 Task: Change  the formatting of the data  'Which is Greater than 10 'in conditional formating, put the option 'Green Fill with Dark Green Text. . 'In the sheet  Budget Tracking Toolbook
Action: Mouse moved to (67, 201)
Screenshot: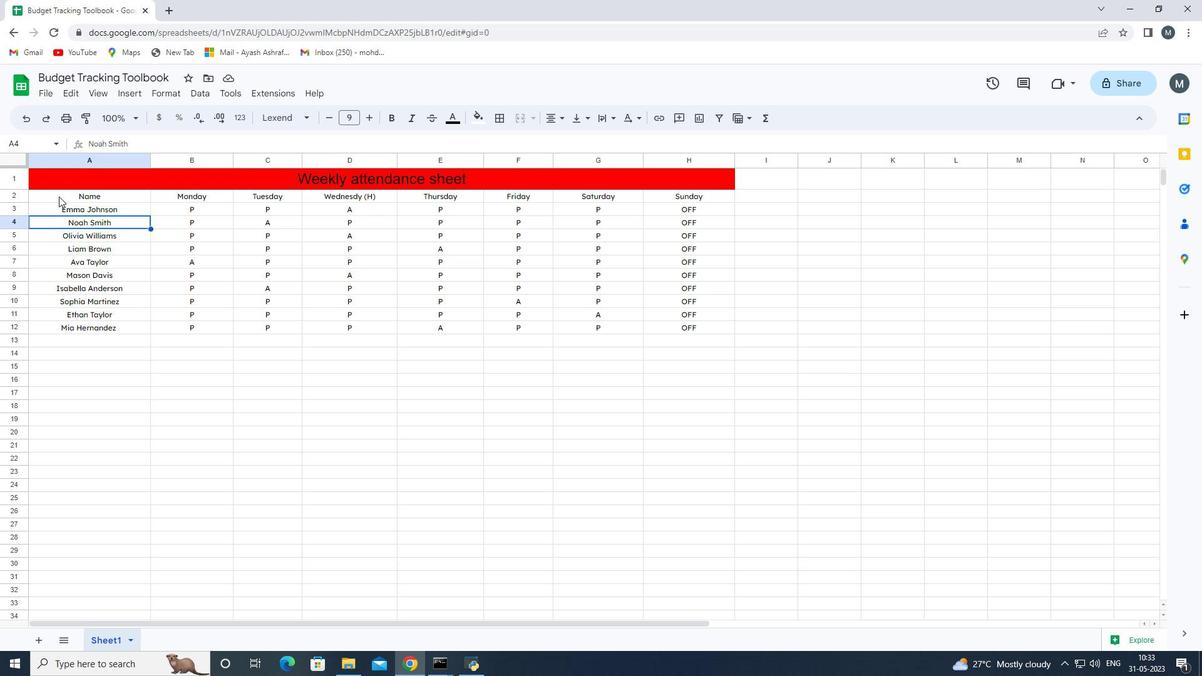 
Action: Mouse pressed left at (67, 201)
Screenshot: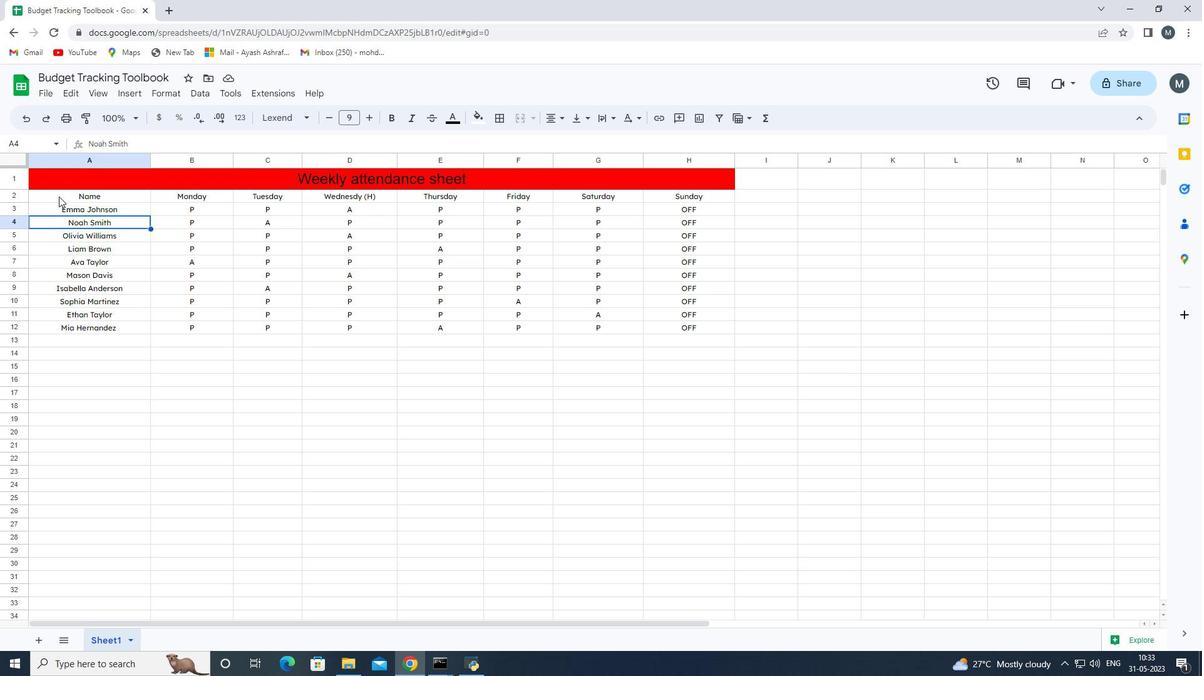 
Action: Mouse moved to (63, 214)
Screenshot: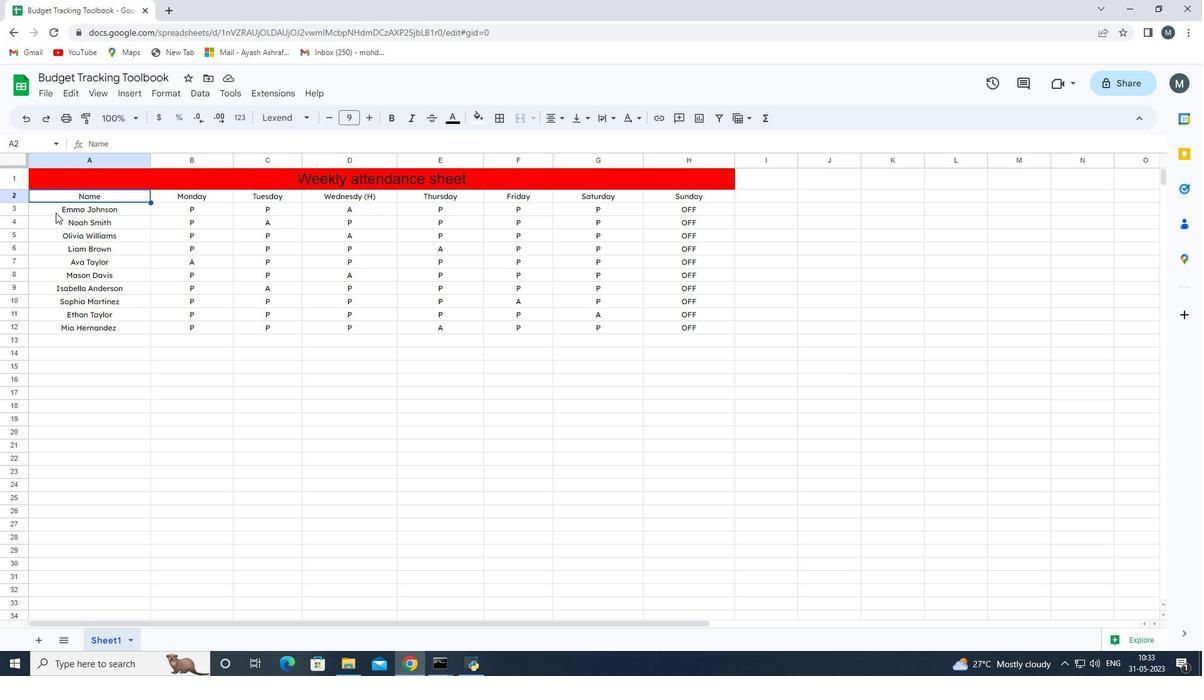 
Action: Mouse pressed left at (63, 214)
Screenshot: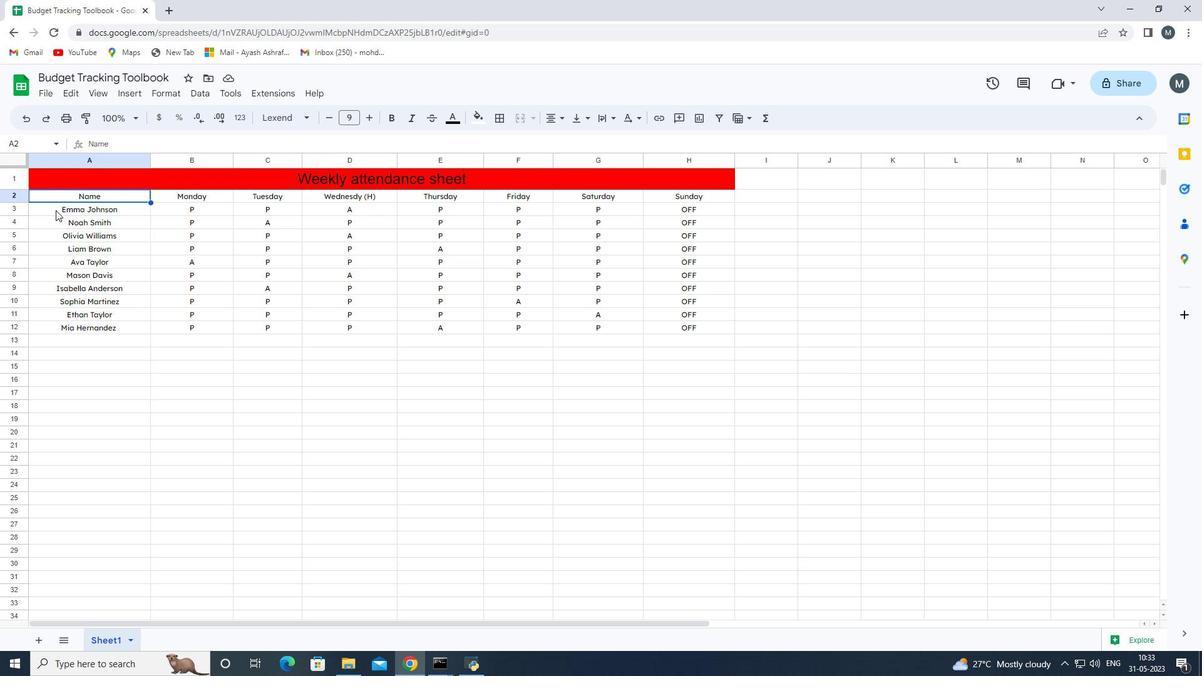 
Action: Mouse moved to (165, 103)
Screenshot: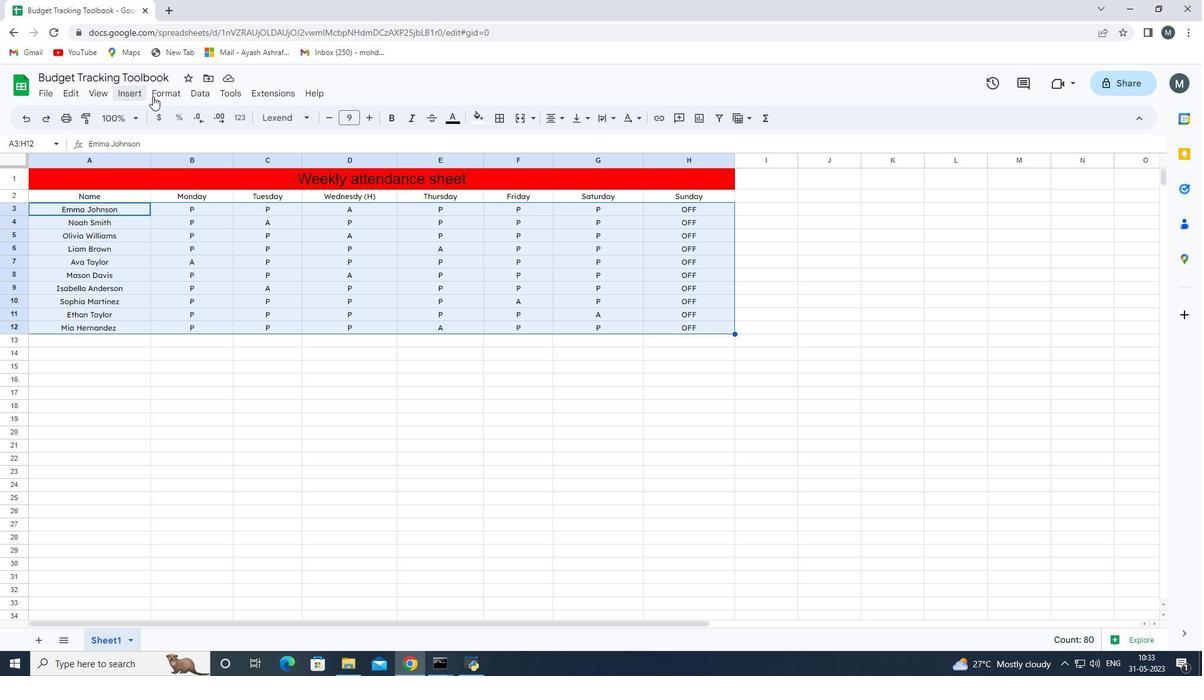 
Action: Mouse pressed left at (165, 103)
Screenshot: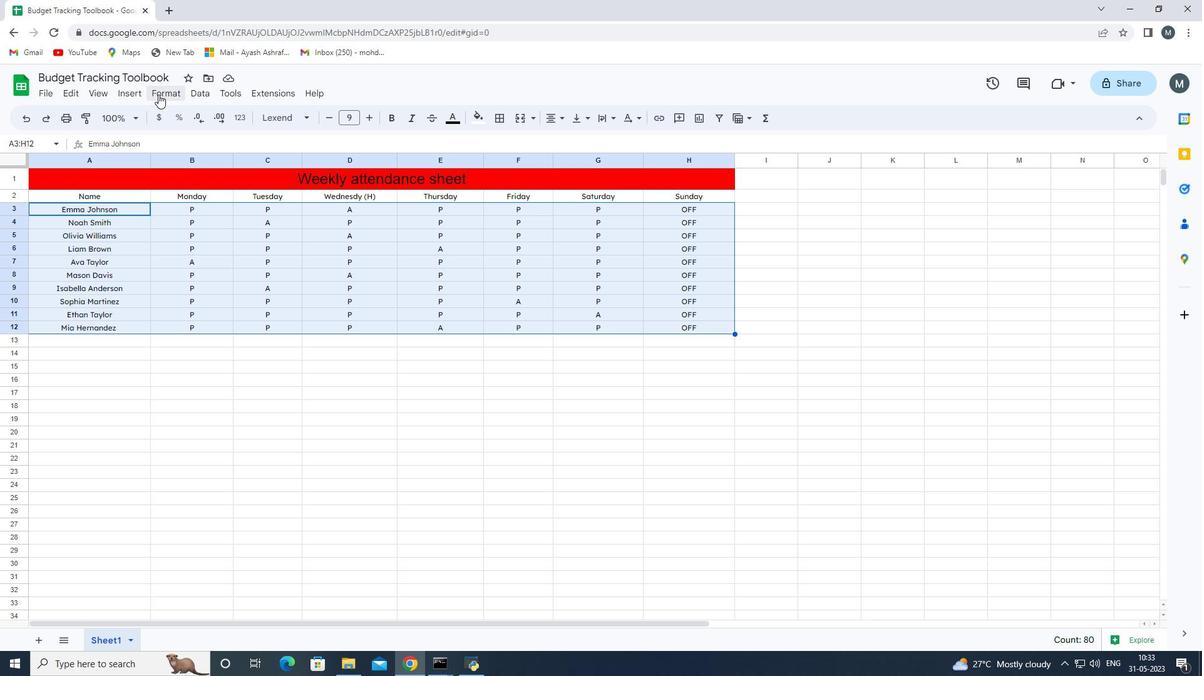 
Action: Mouse moved to (235, 309)
Screenshot: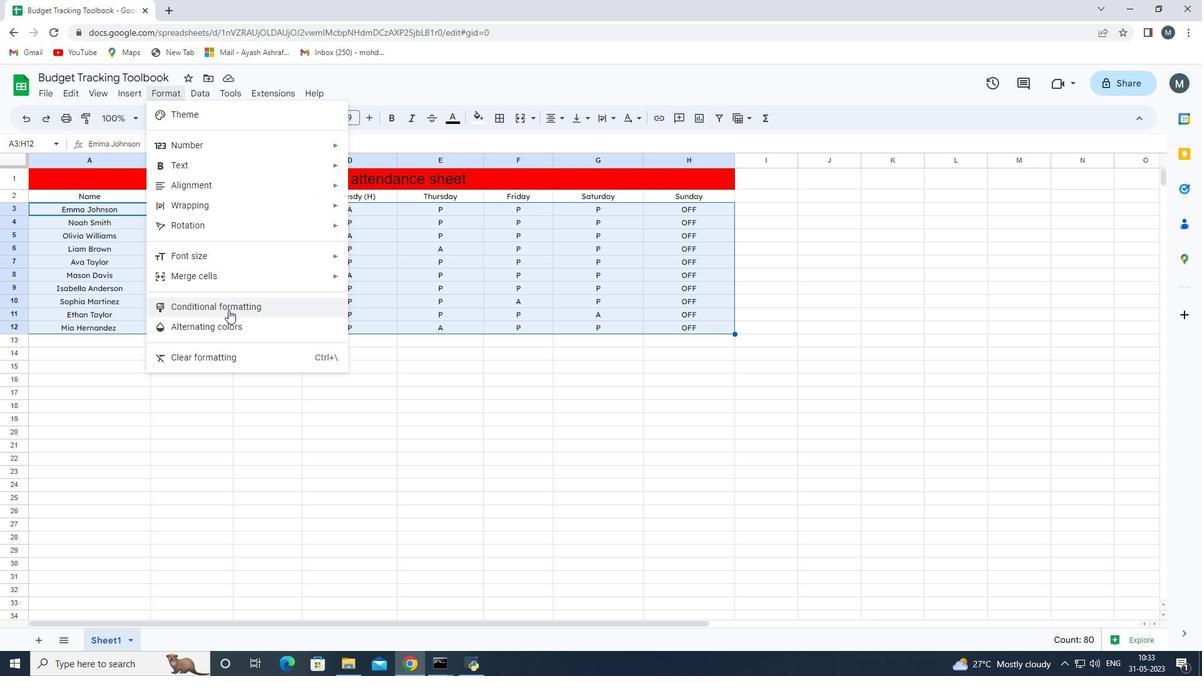 
Action: Mouse pressed left at (235, 309)
Screenshot: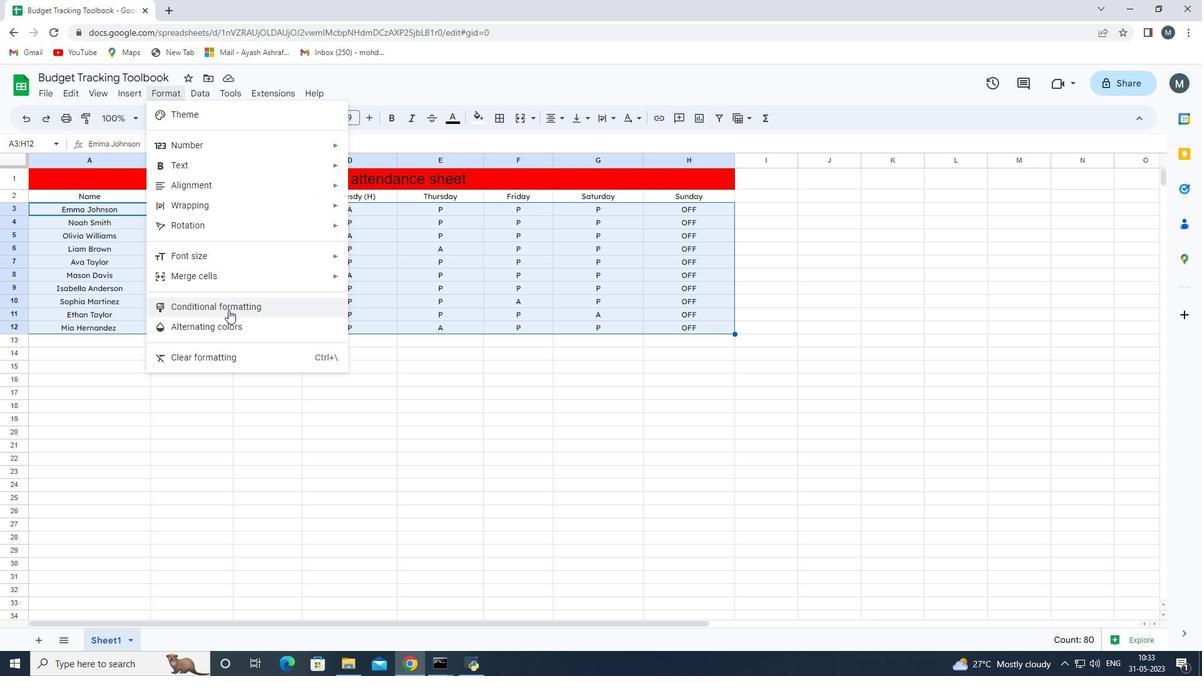 
Action: Mouse moved to (1048, 292)
Screenshot: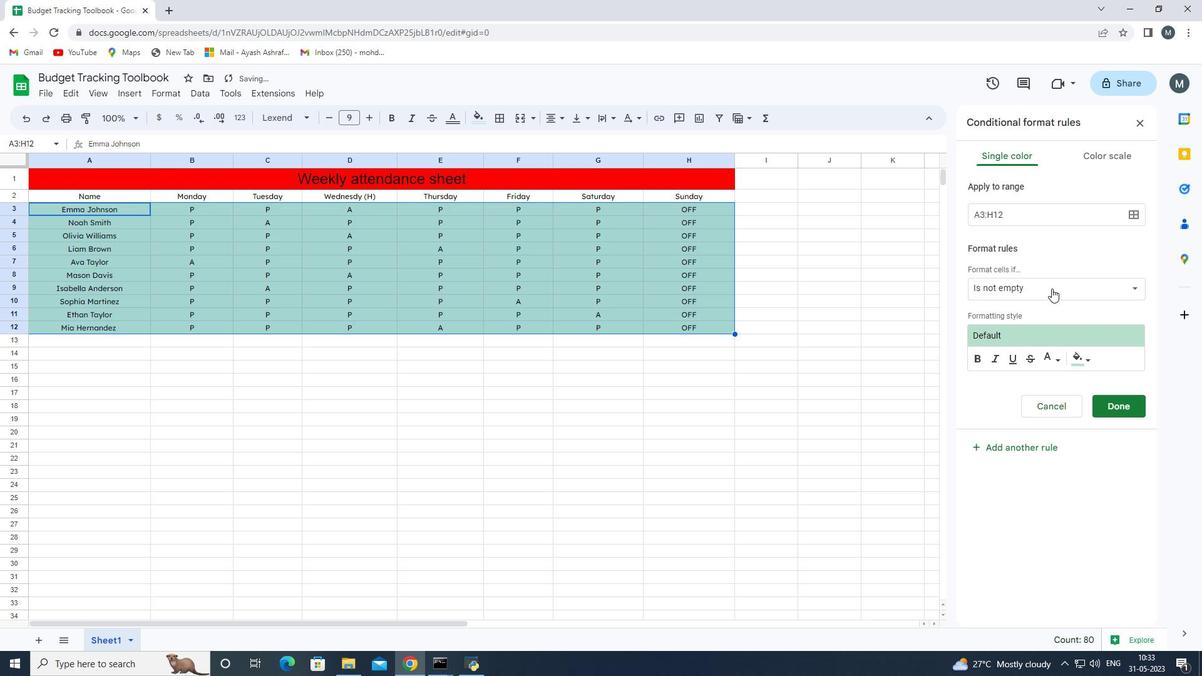 
Action: Mouse pressed left at (1048, 292)
Screenshot: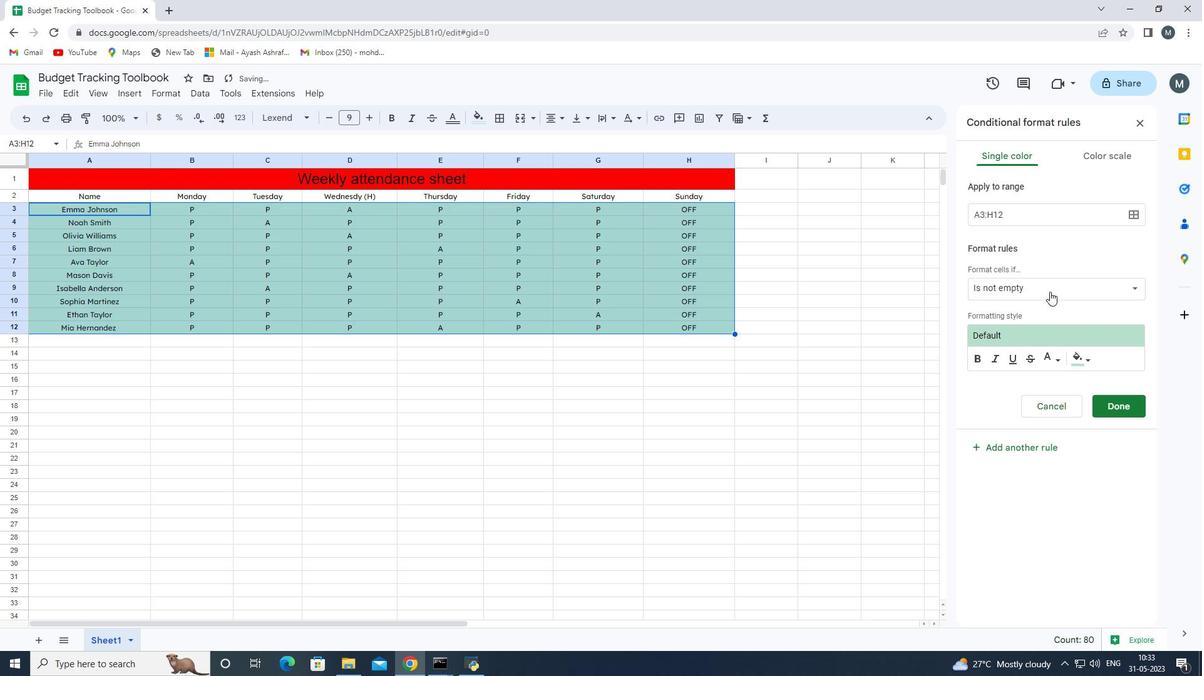 
Action: Mouse moved to (1046, 476)
Screenshot: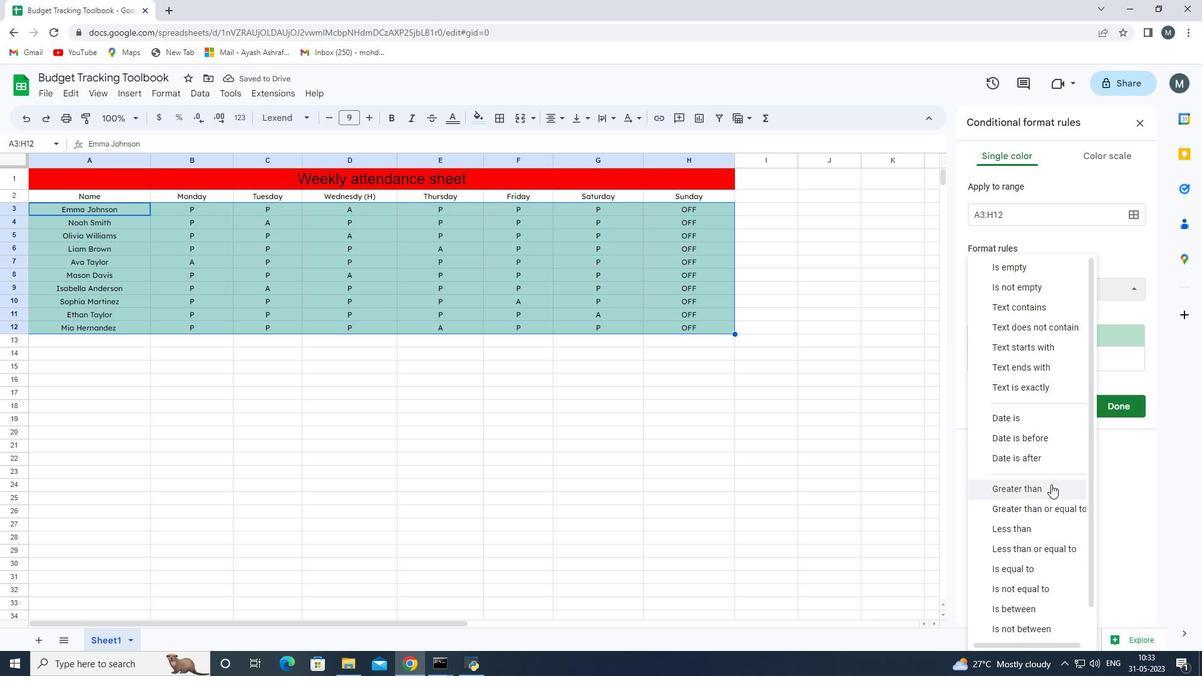
Action: Mouse pressed left at (1046, 476)
Screenshot: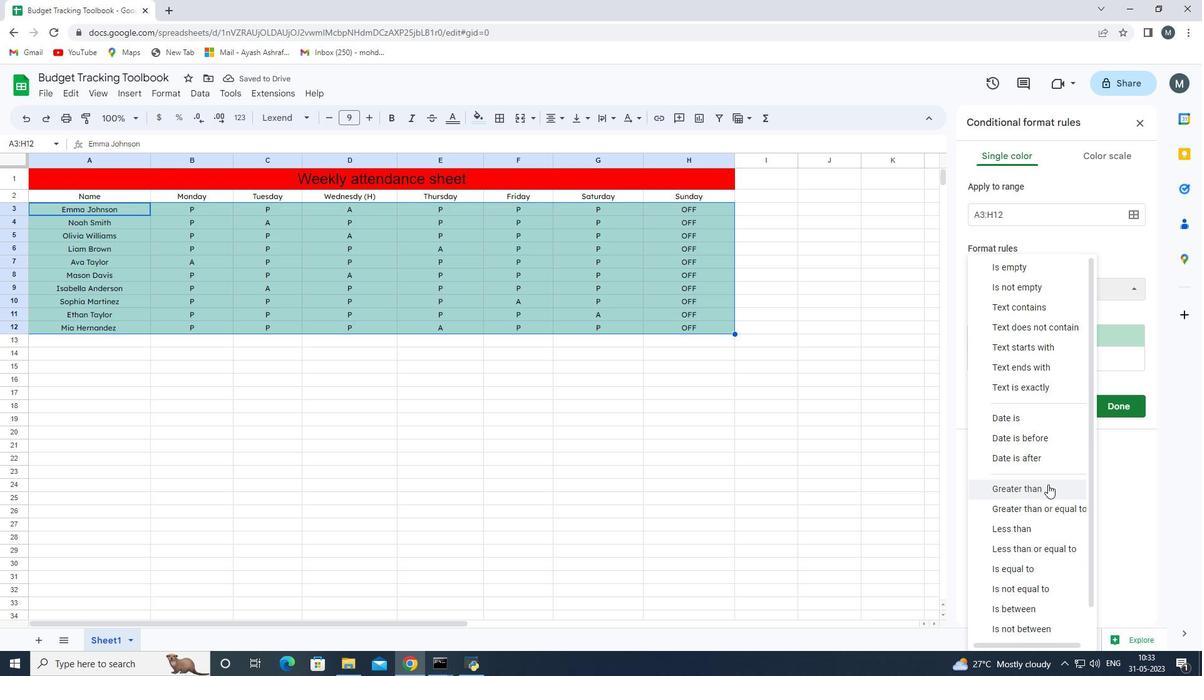 
Action: Mouse moved to (1021, 315)
Screenshot: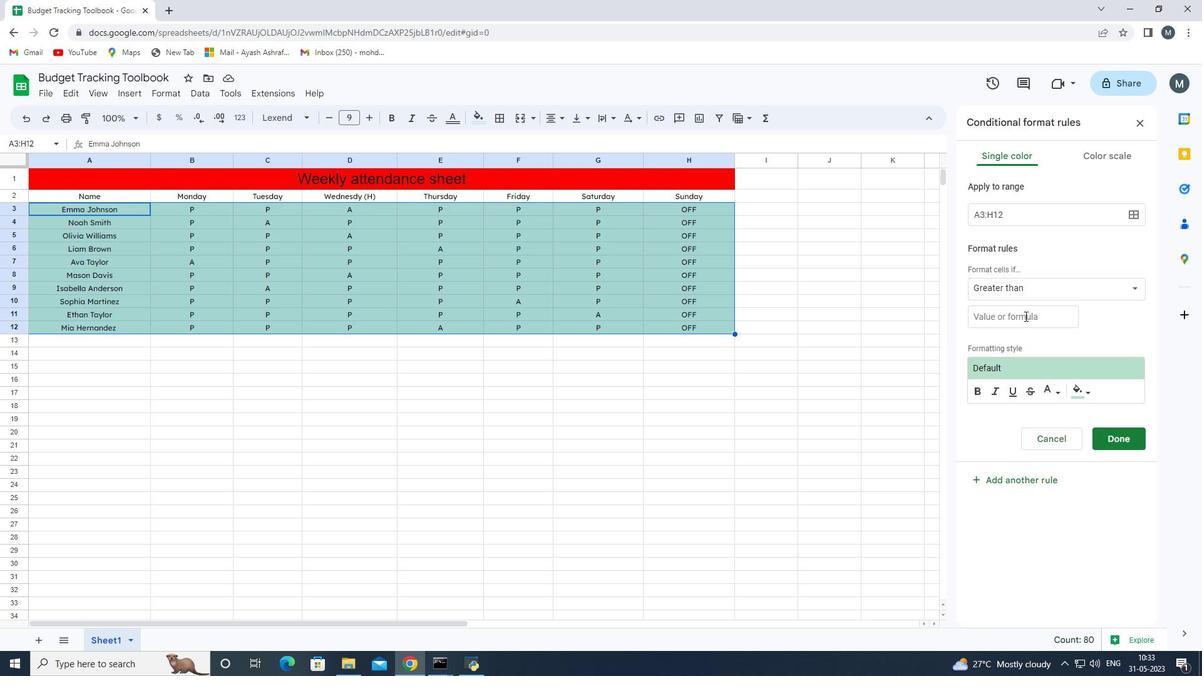
Action: Mouse pressed left at (1021, 315)
Screenshot: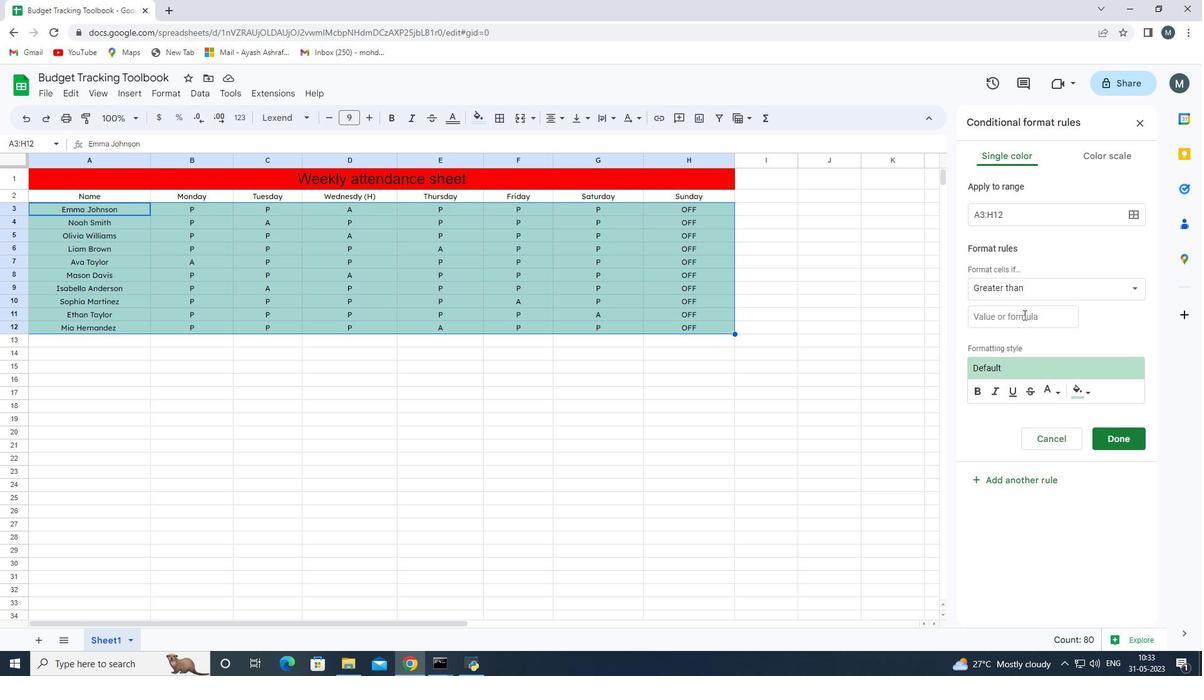 
Action: Mouse moved to (1012, 316)
Screenshot: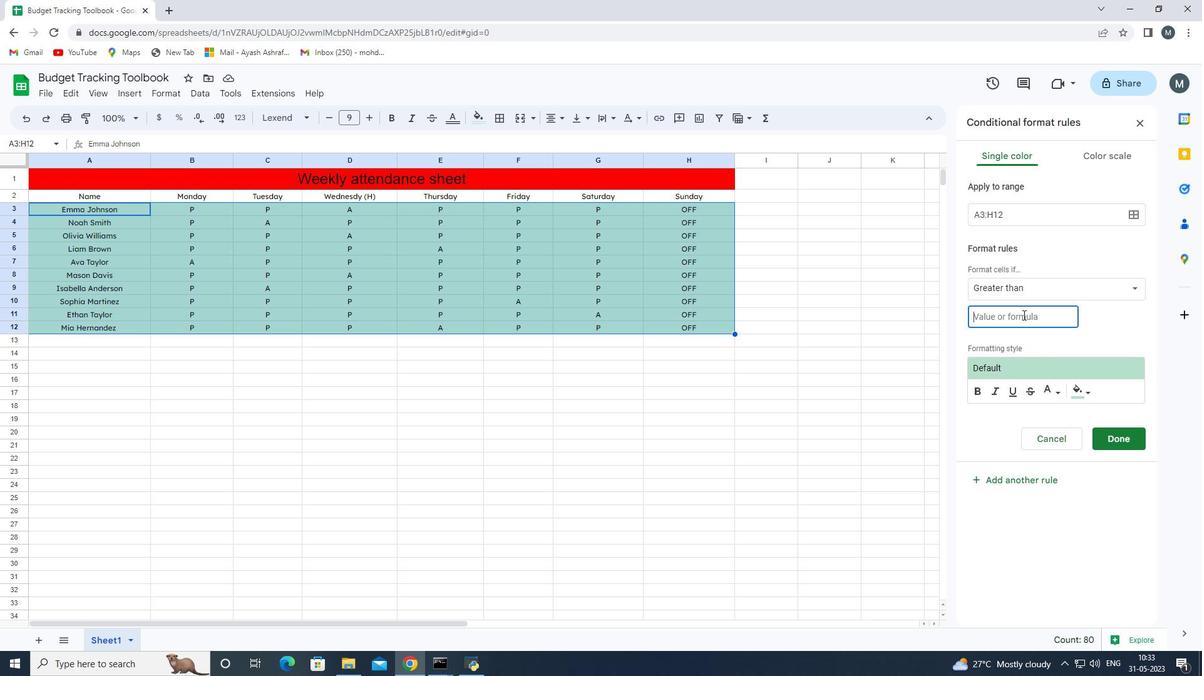 
Action: Key pressed 10
Screenshot: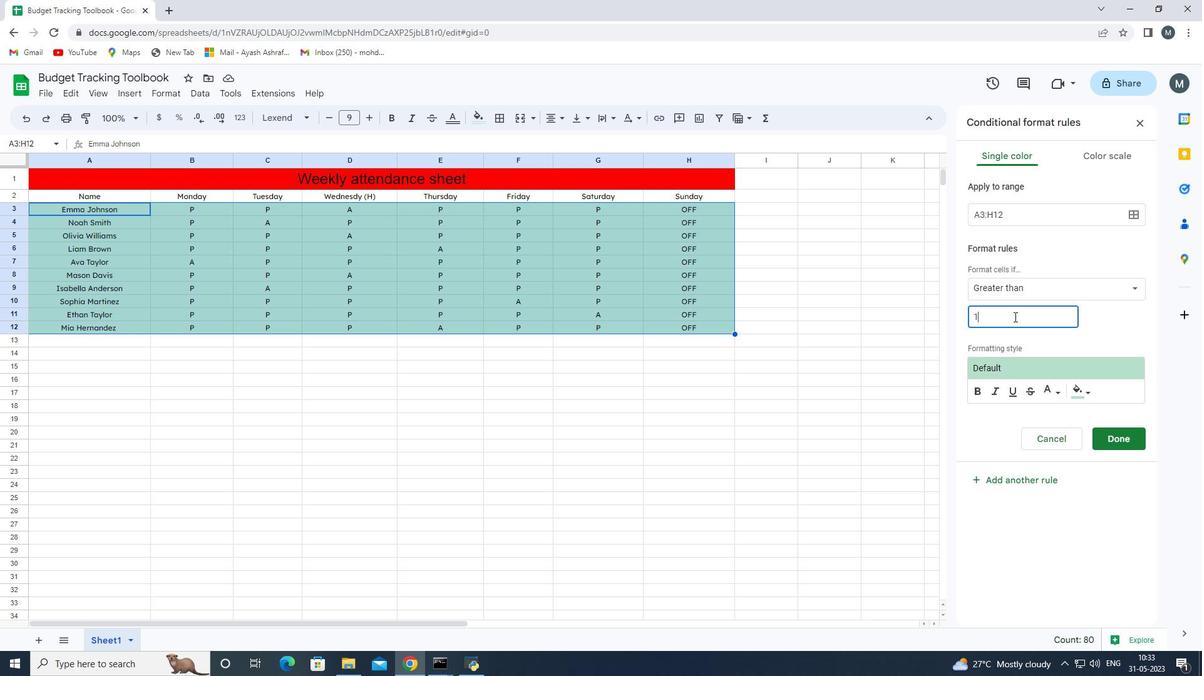 
Action: Mouse moved to (1081, 391)
Screenshot: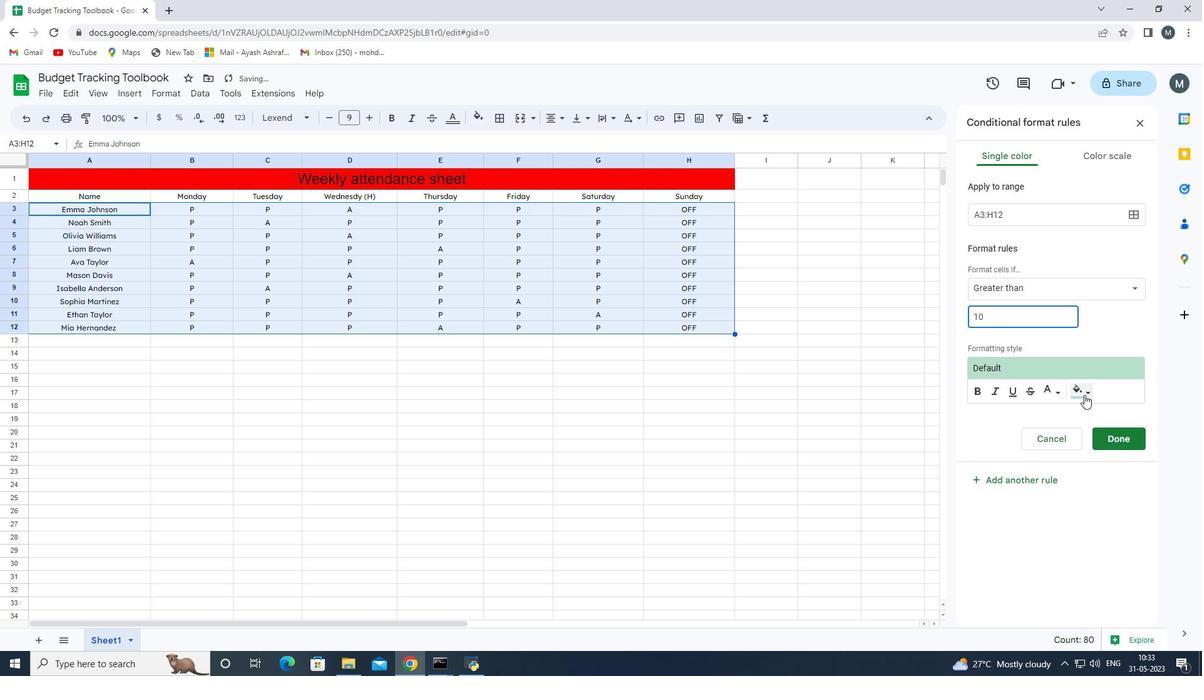 
Action: Mouse pressed left at (1081, 391)
Screenshot: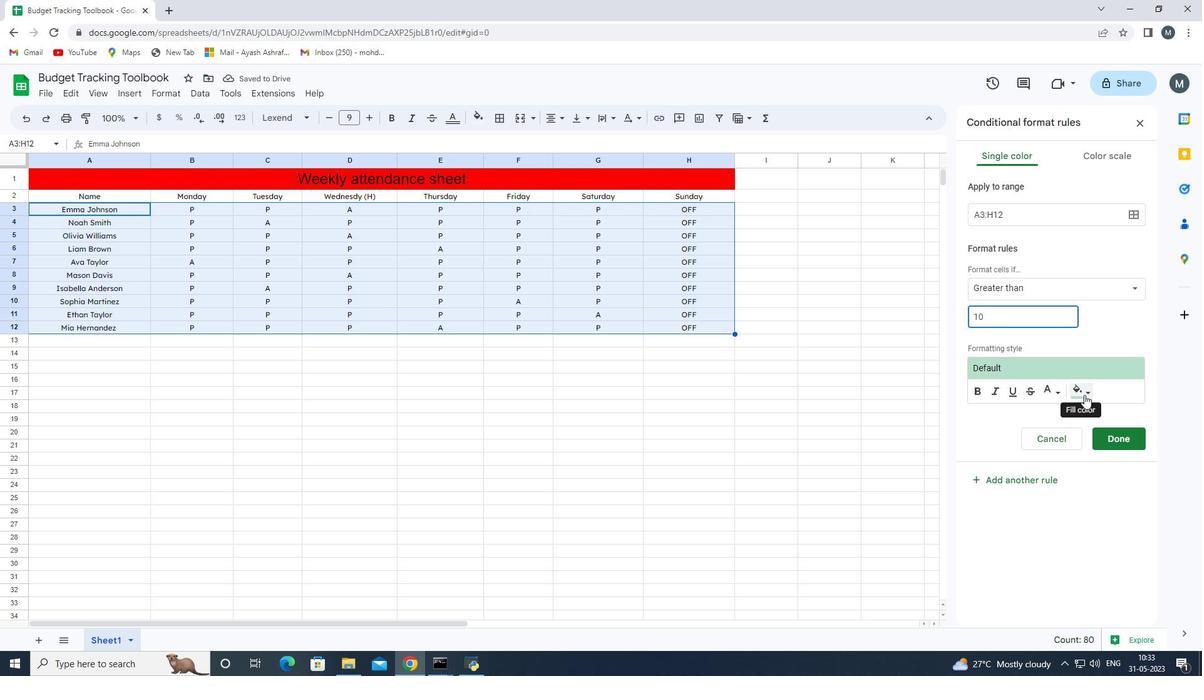 
Action: Mouse moved to (1009, 441)
Screenshot: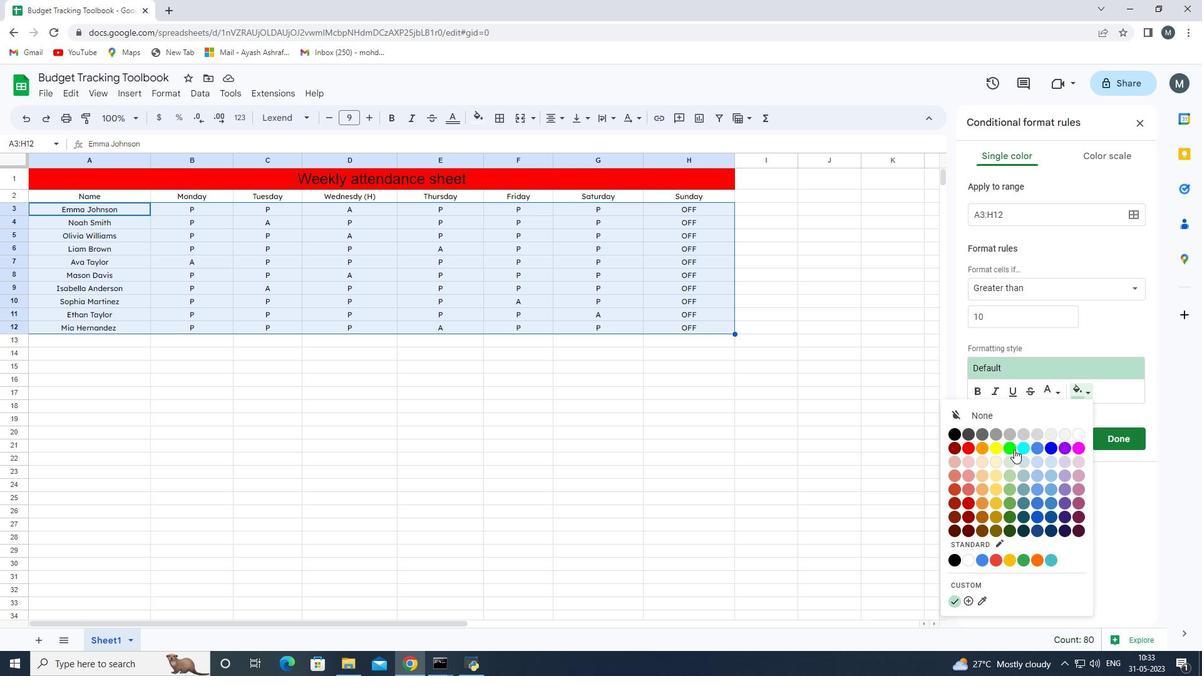 
Action: Mouse pressed left at (1009, 441)
Screenshot: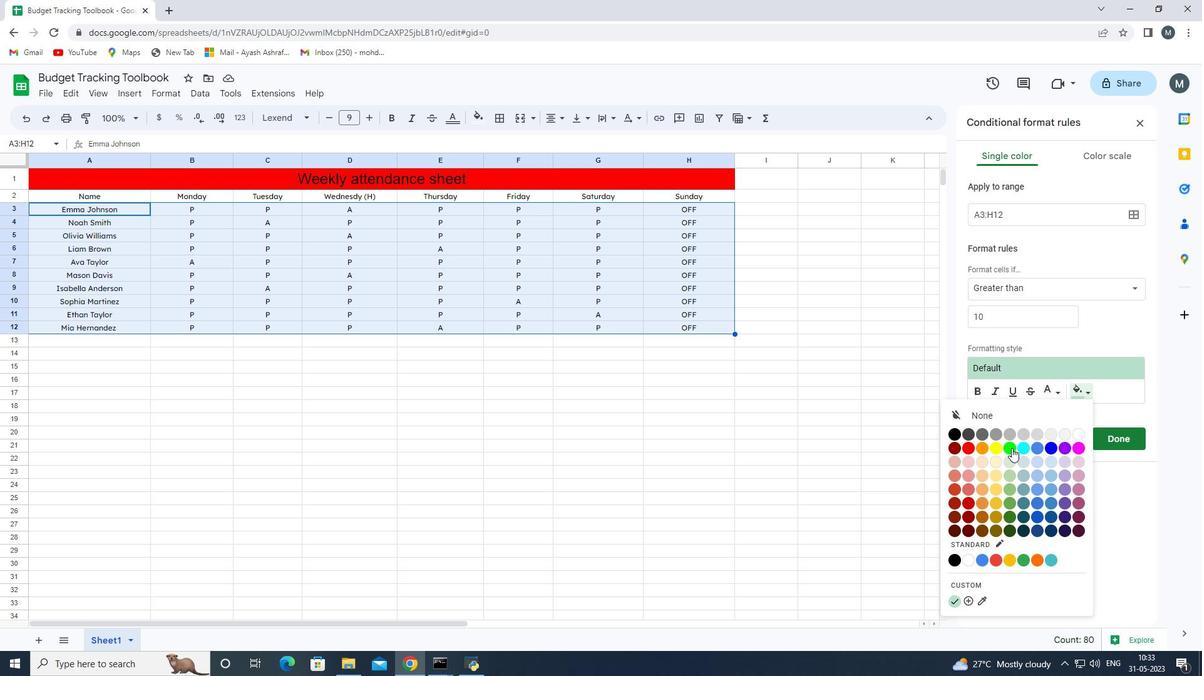
Action: Mouse moved to (1048, 393)
Screenshot: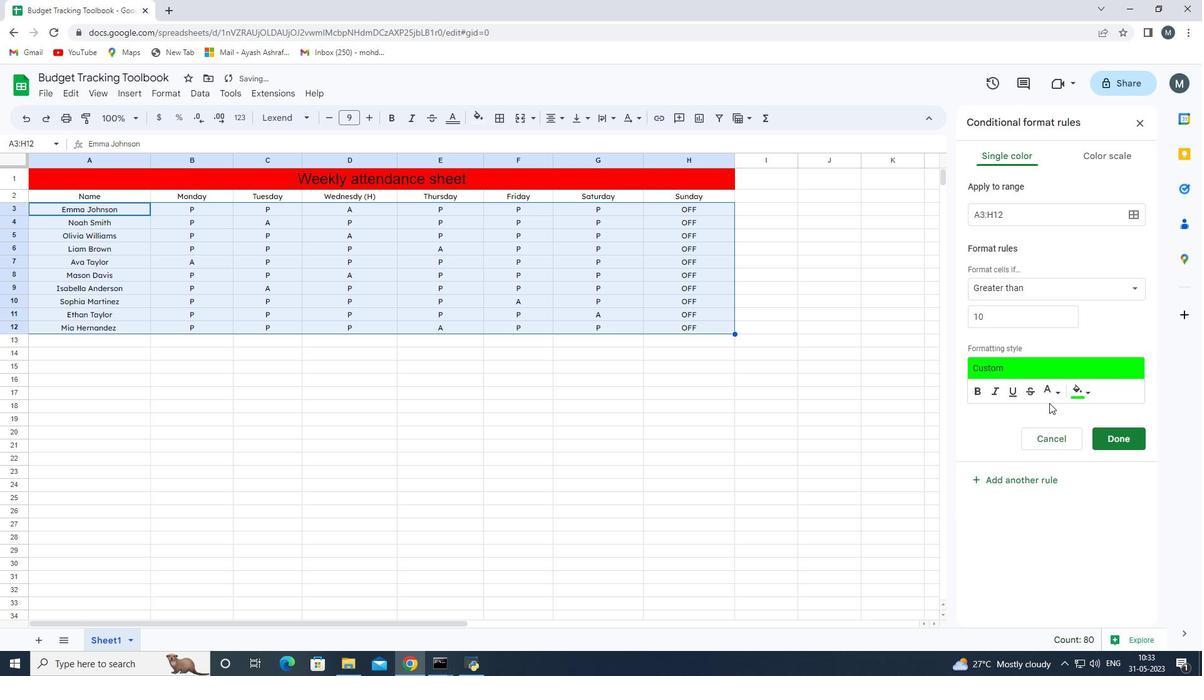 
Action: Mouse pressed left at (1048, 393)
Screenshot: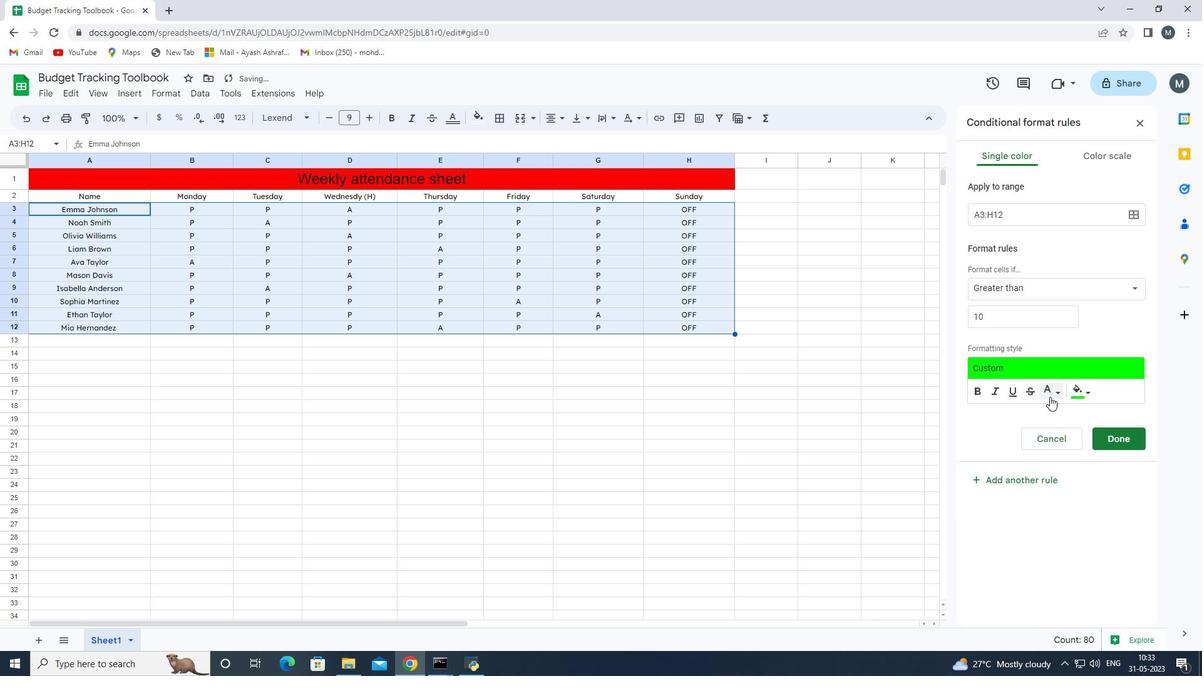 
Action: Mouse moved to (1103, 440)
Screenshot: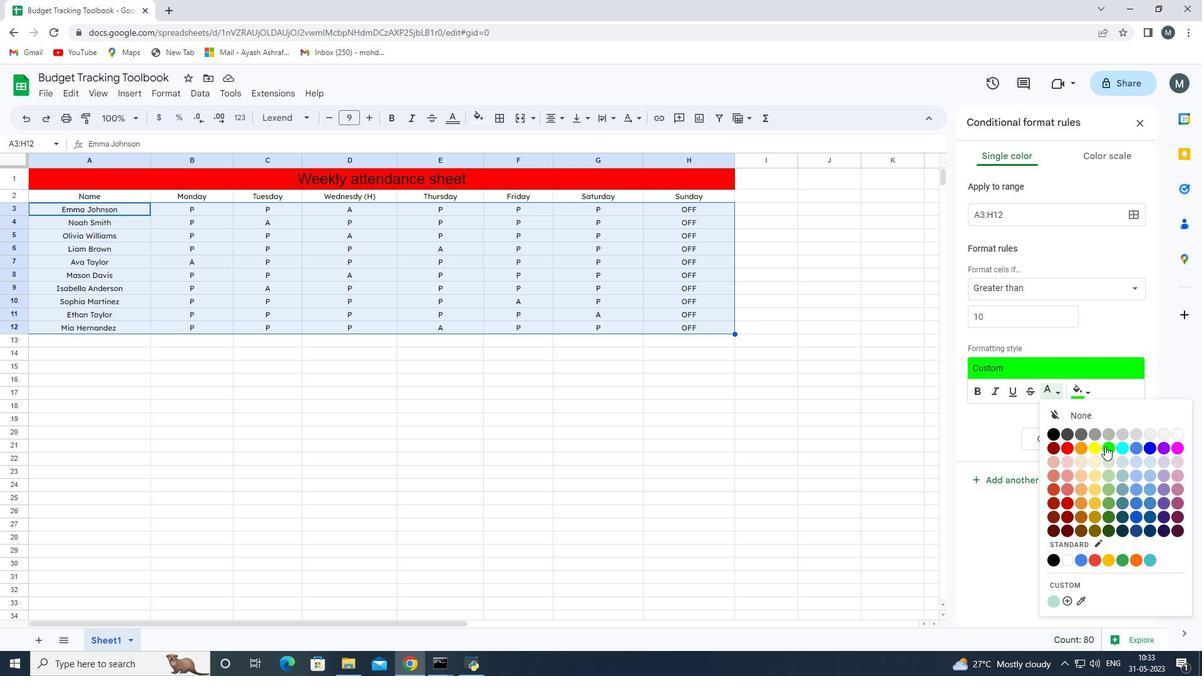 
Action: Mouse pressed left at (1103, 440)
Screenshot: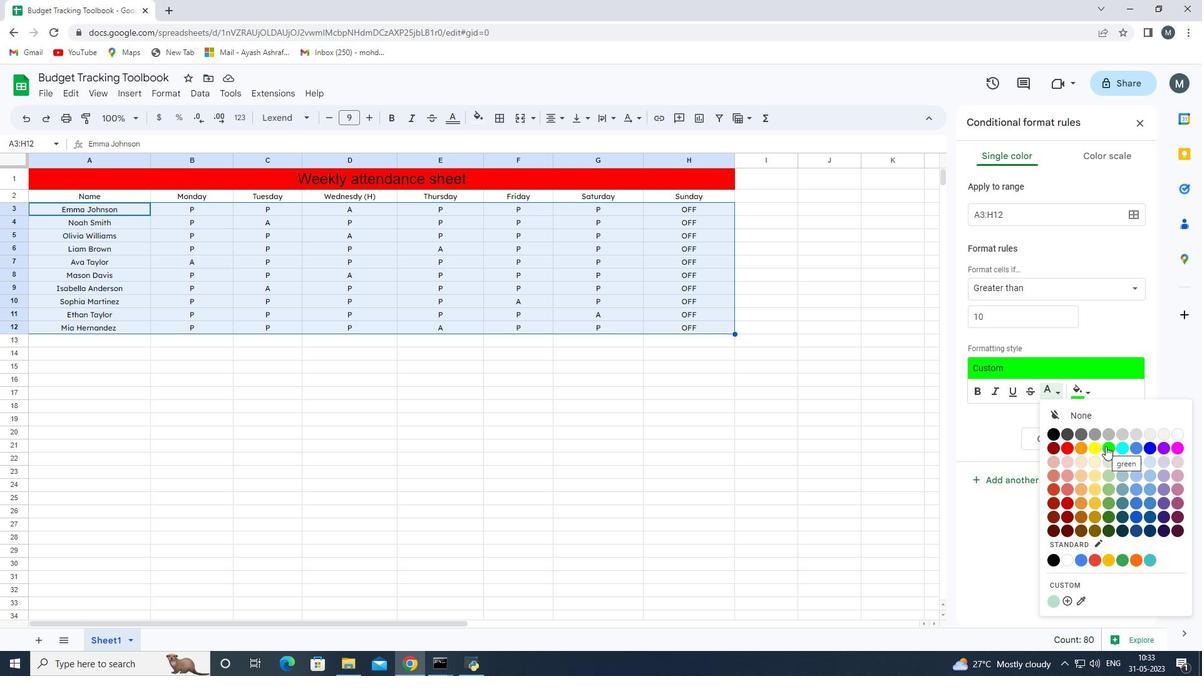 
Action: Mouse moved to (1123, 436)
Screenshot: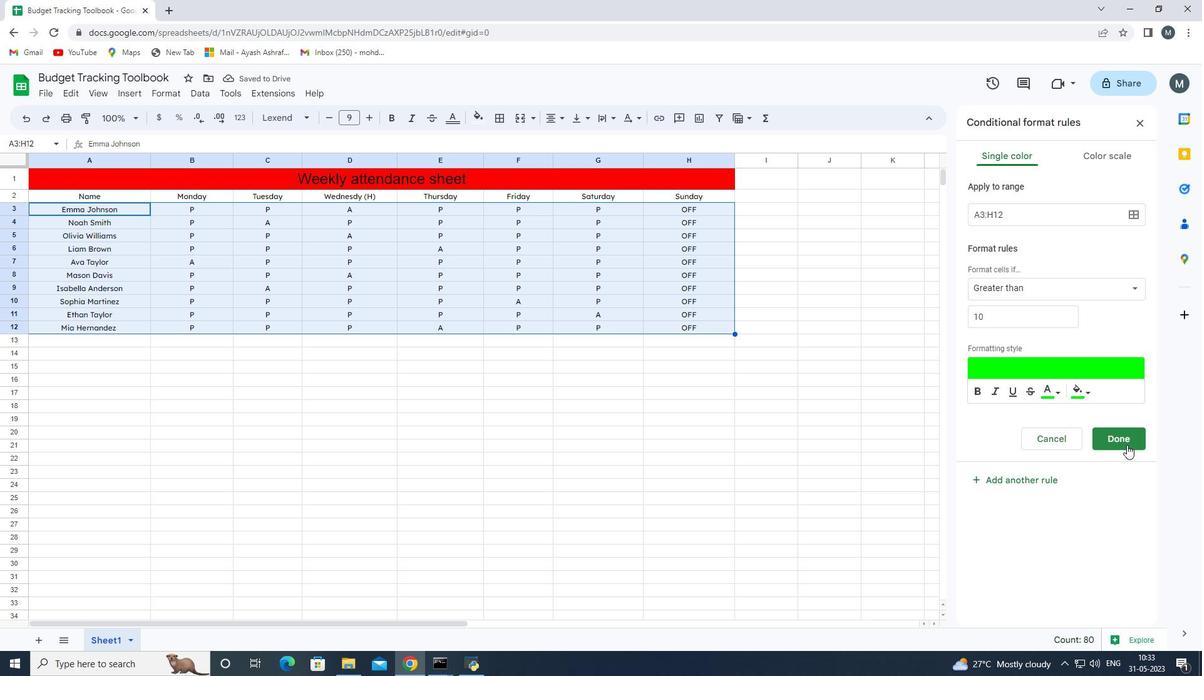 
Action: Mouse pressed left at (1123, 436)
Screenshot: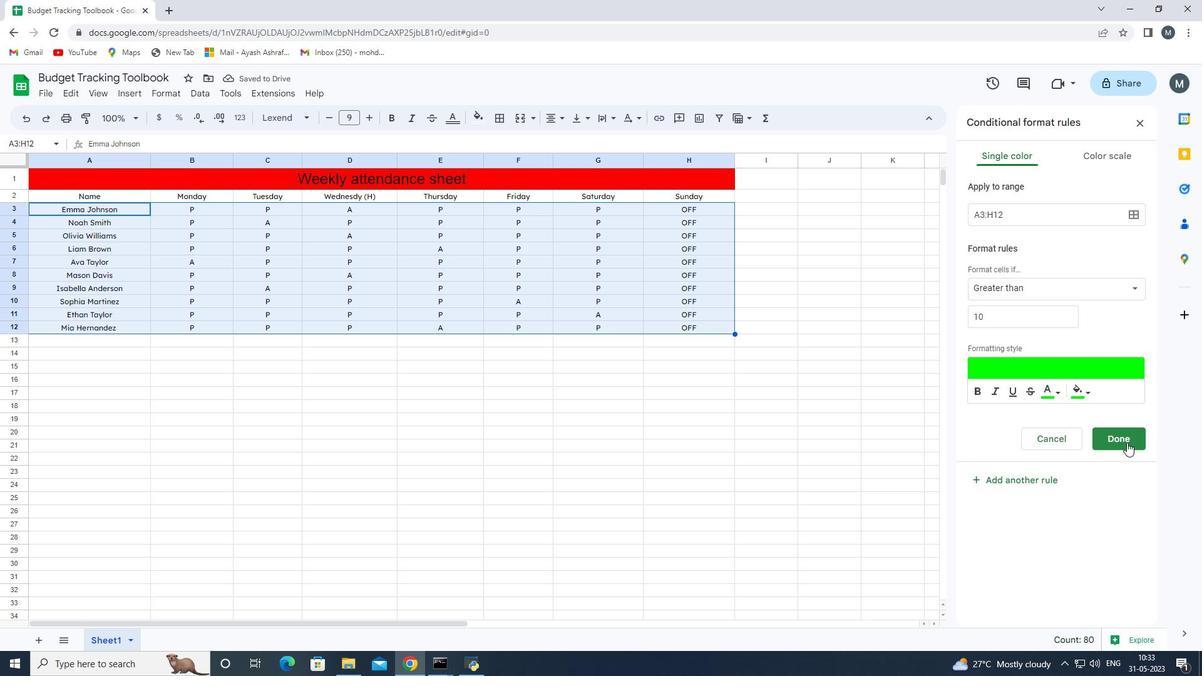 
Action: Mouse moved to (513, 309)
Screenshot: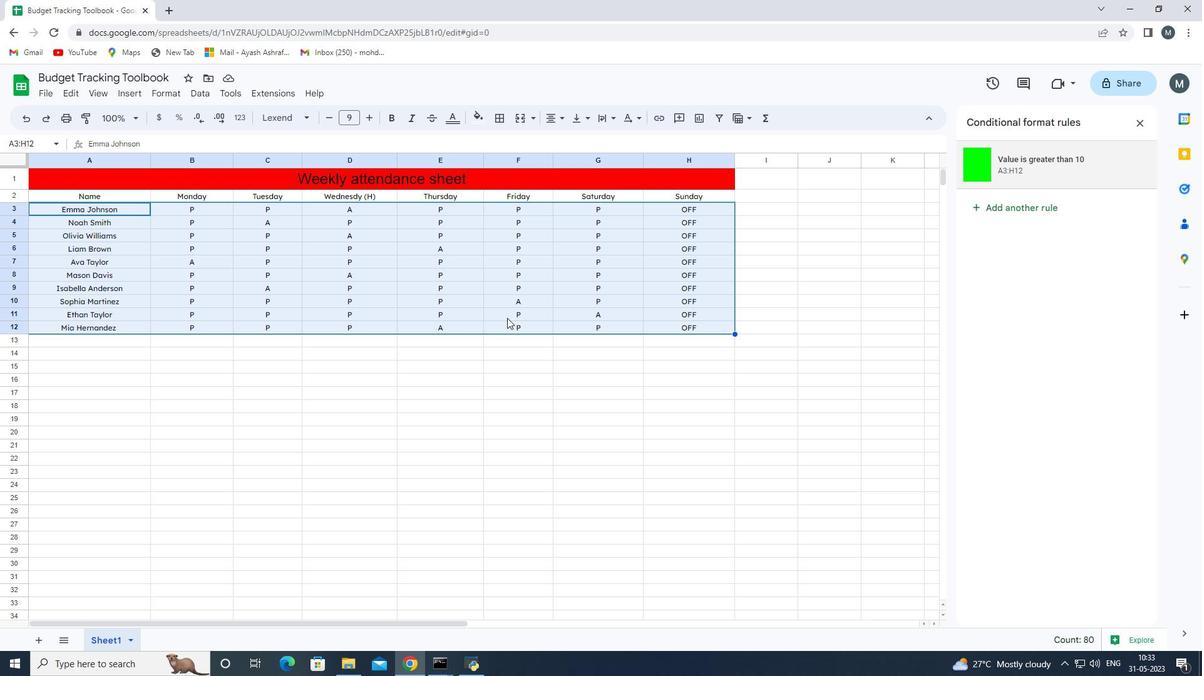 
Action: Mouse scrolled (513, 310) with delta (0, 0)
Screenshot: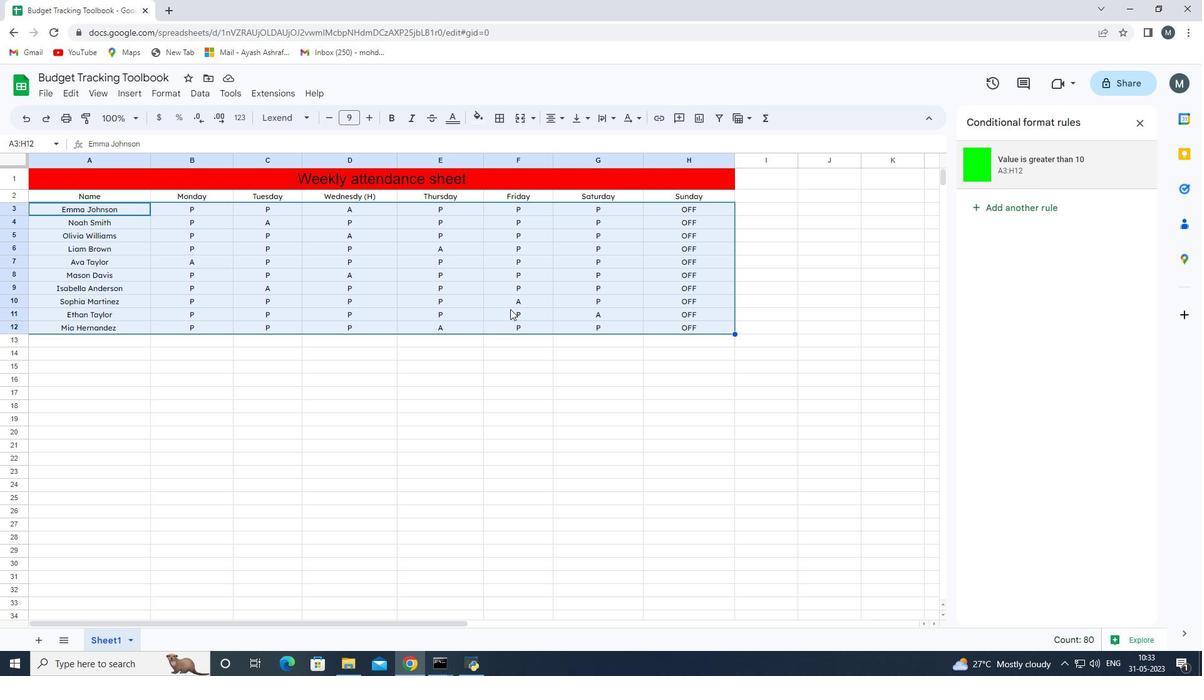 
Action: Mouse scrolled (513, 310) with delta (0, 0)
Screenshot: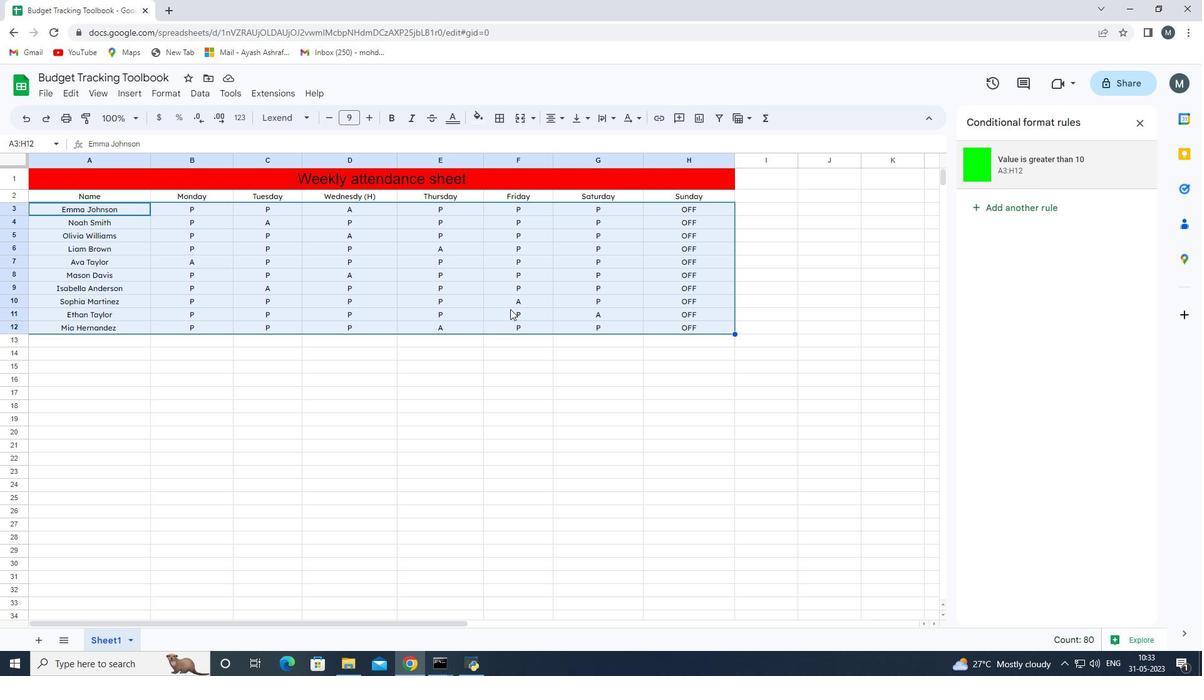 
Action: Mouse scrolled (513, 310) with delta (0, 0)
Screenshot: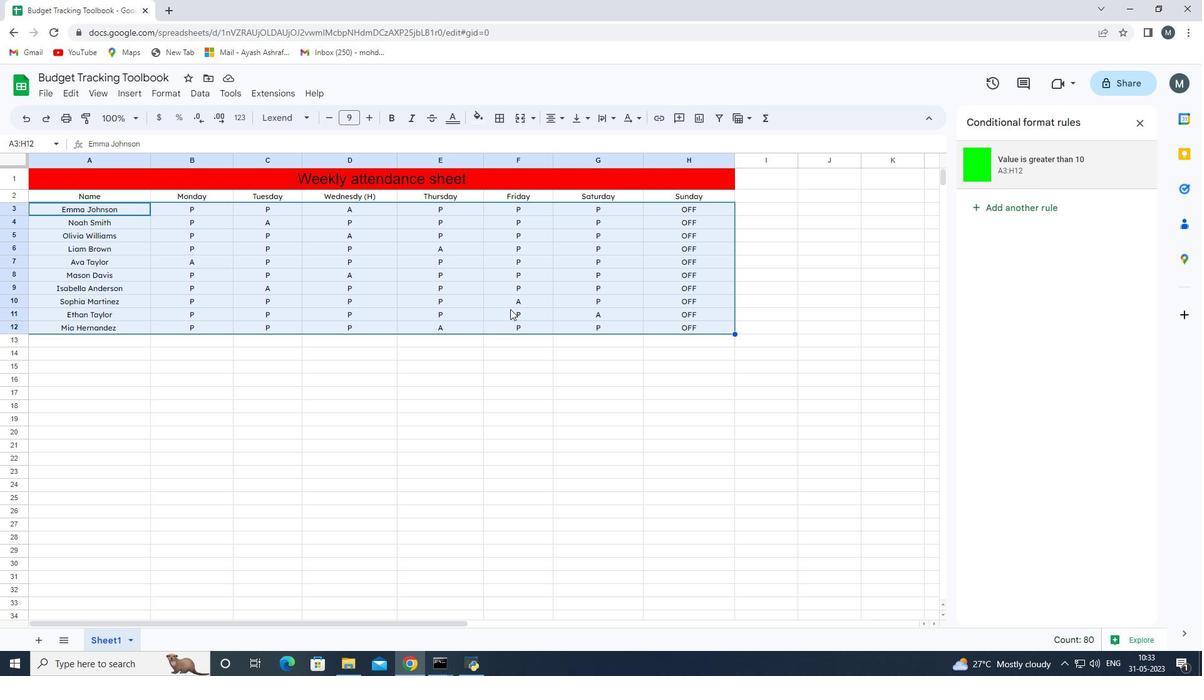 
Action: Mouse moved to (517, 311)
Screenshot: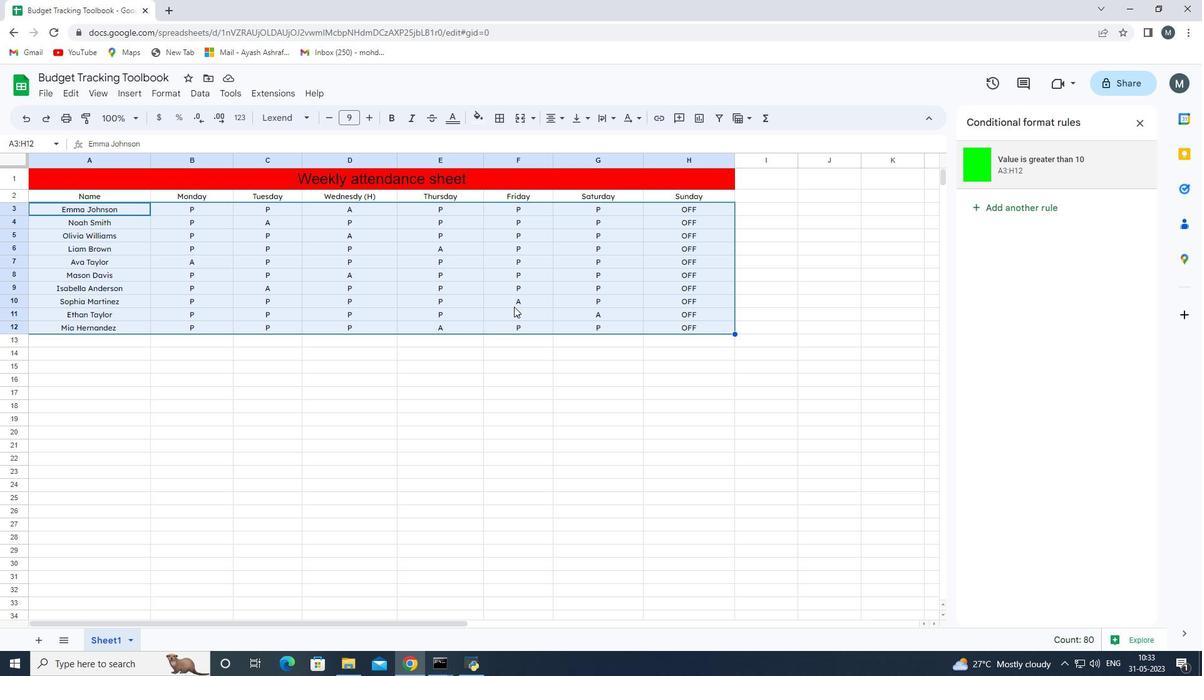
